 Task: Create in the project AgileHive and in the Backlog issue 'Create a new online platform for online public speaking courses with advanced speech analysis and feedback features' a child issue 'Serverless computing application monitoring and alerting remediation', and assign it to team member softage.3@softage.net. Create in the project AgileHive and in the Backlog issue 'Implement a new cloud-based talent management system for a company with advanced talent acquisition and performance evaluation features' a child issue 'Automated infrastructure backup and recovery planning and optimization', and assign it to team member softage.4@softage.net
Action: Mouse moved to (172, 57)
Screenshot: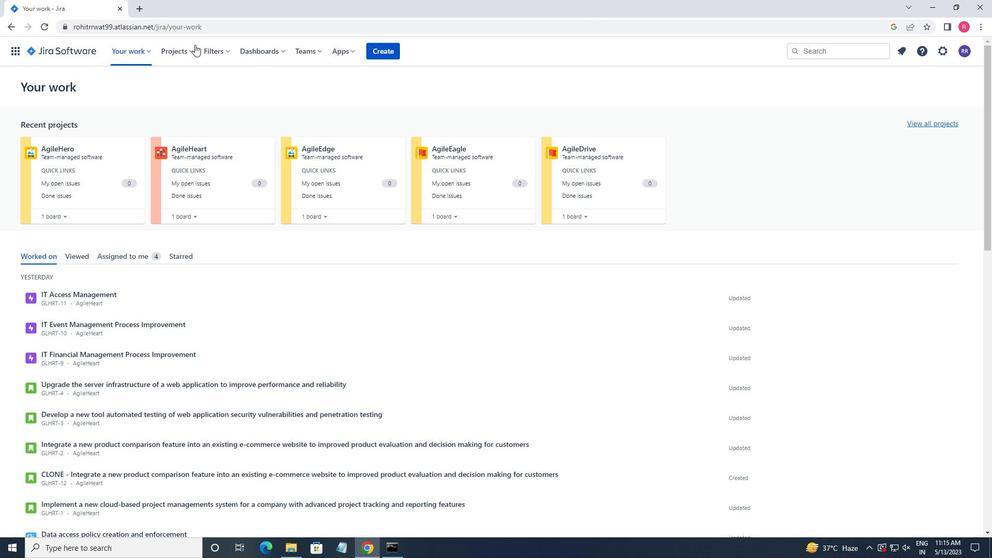 
Action: Mouse pressed left at (172, 57)
Screenshot: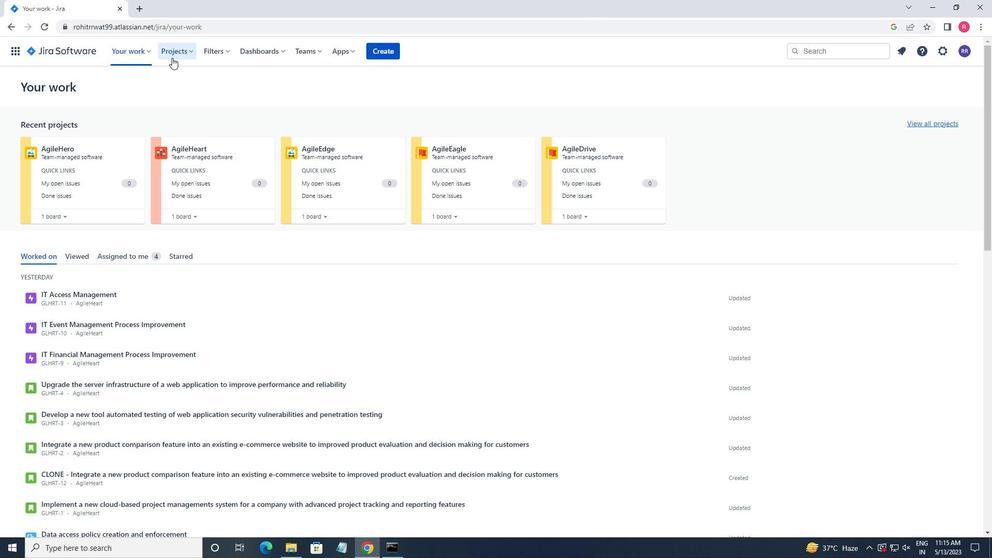 
Action: Mouse moved to (197, 102)
Screenshot: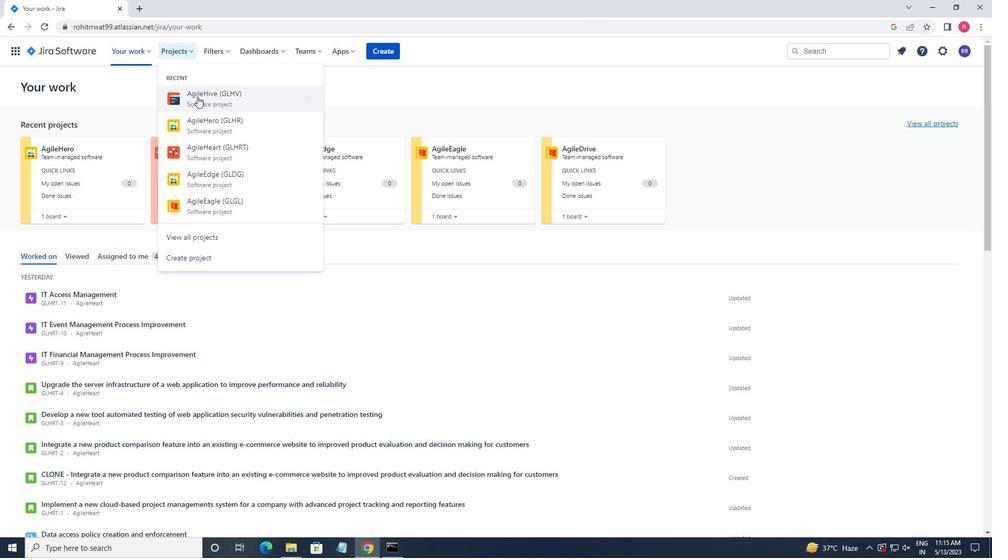 
Action: Mouse pressed left at (197, 102)
Screenshot: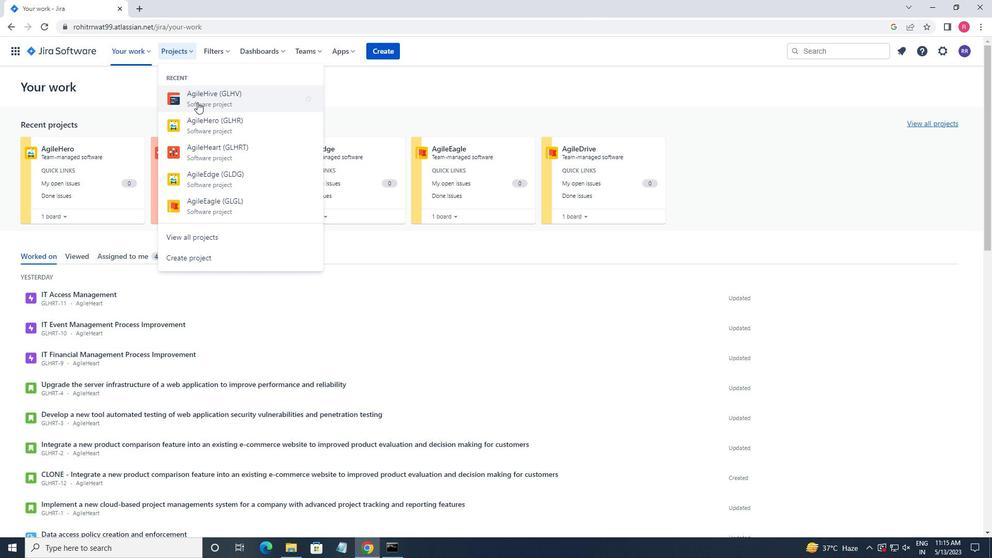 
Action: Mouse moved to (42, 162)
Screenshot: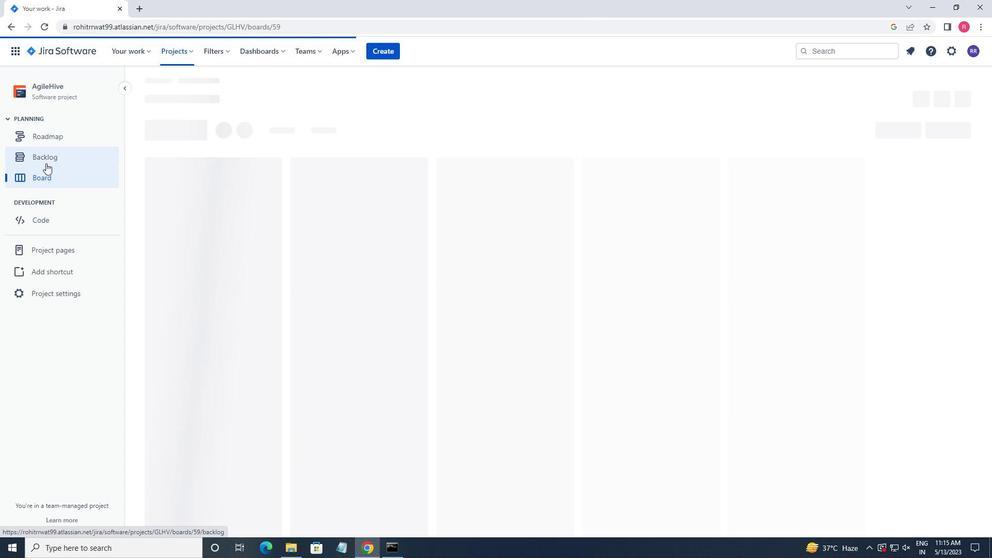 
Action: Mouse pressed left at (42, 162)
Screenshot: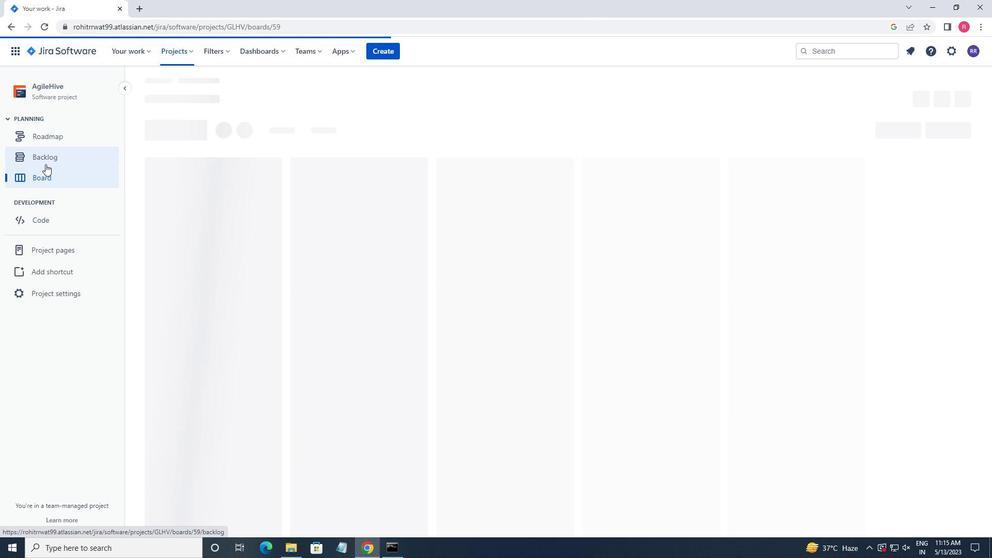 
Action: Mouse moved to (304, 251)
Screenshot: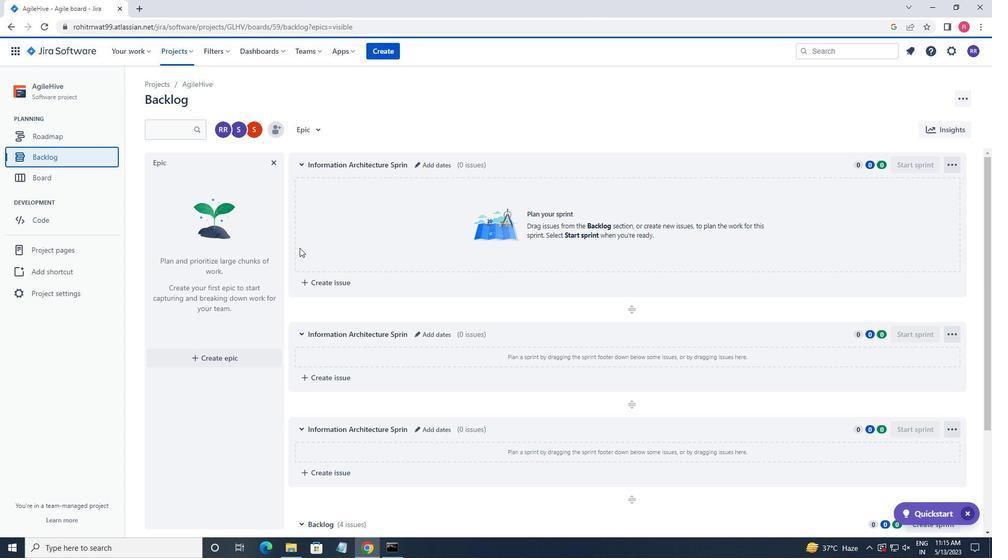
Action: Mouse scrolled (304, 250) with delta (0, 0)
Screenshot: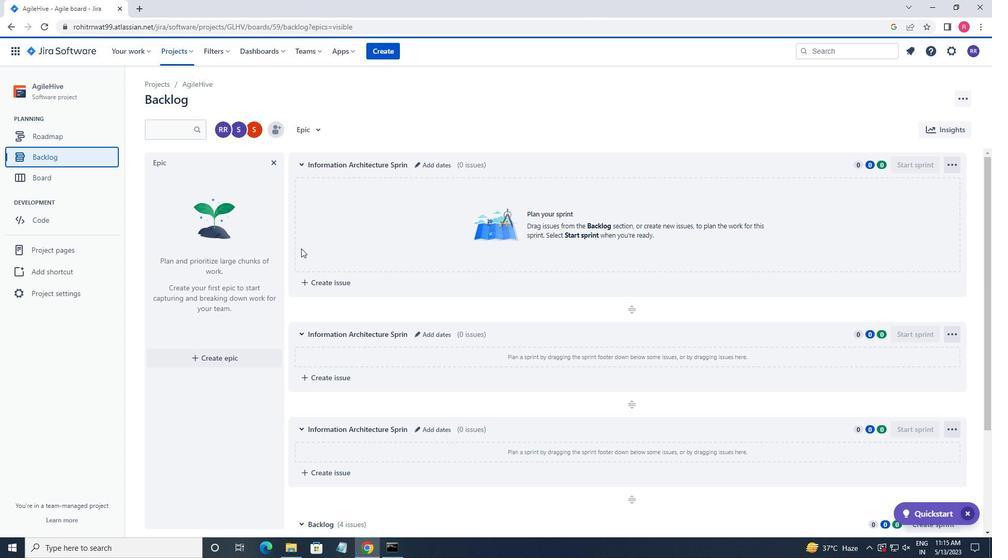 
Action: Mouse moved to (305, 251)
Screenshot: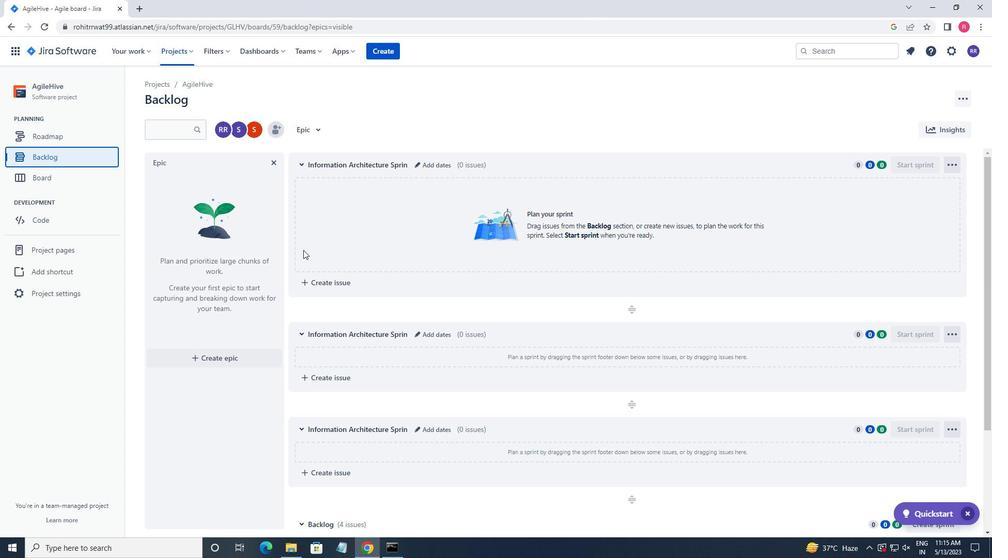 
Action: Mouse scrolled (305, 250) with delta (0, 0)
Screenshot: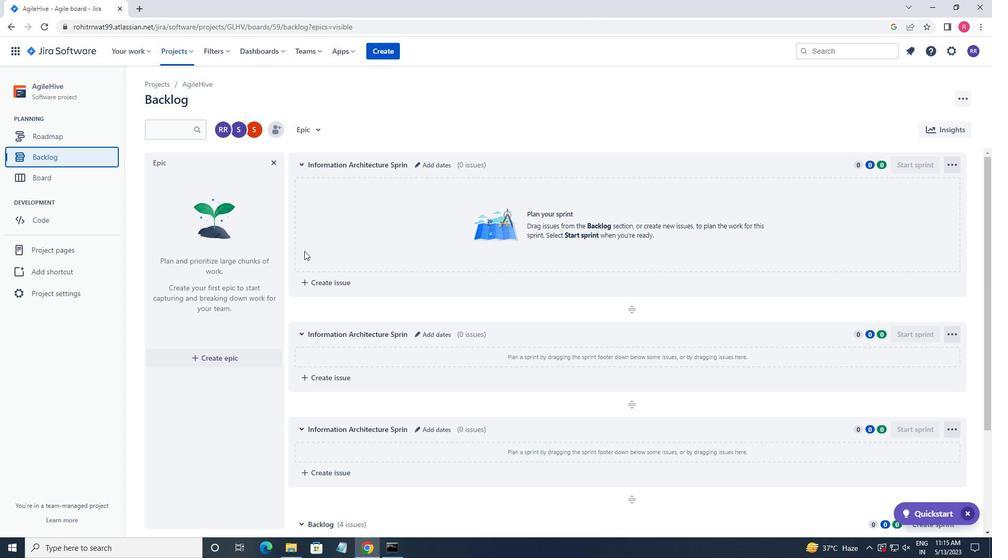 
Action: Mouse moved to (306, 251)
Screenshot: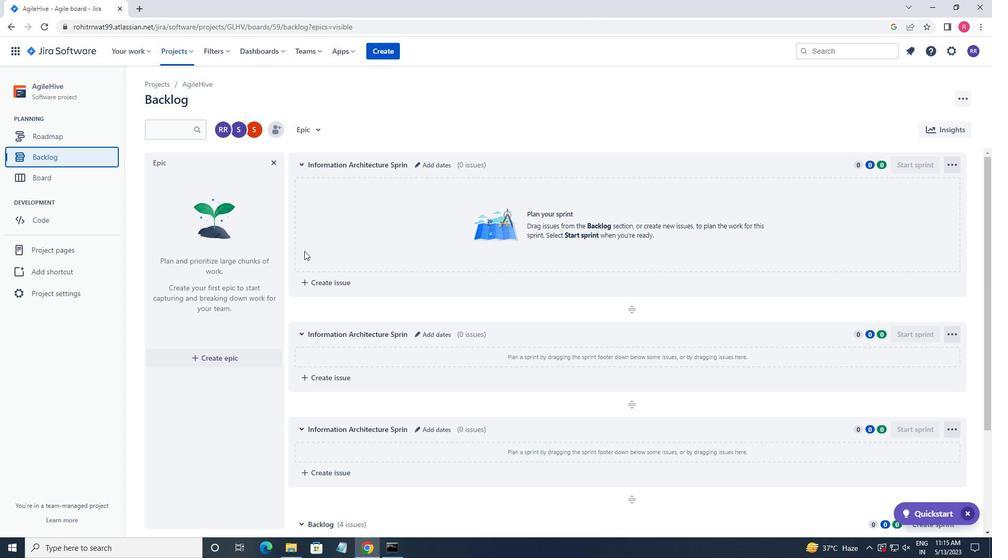 
Action: Mouse scrolled (306, 251) with delta (0, 0)
Screenshot: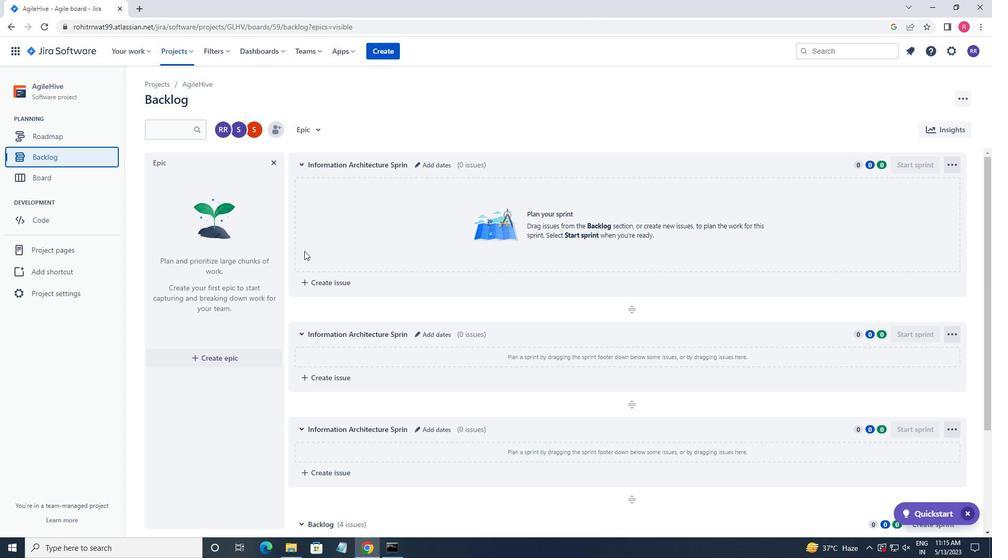 
Action: Mouse scrolled (306, 251) with delta (0, 0)
Screenshot: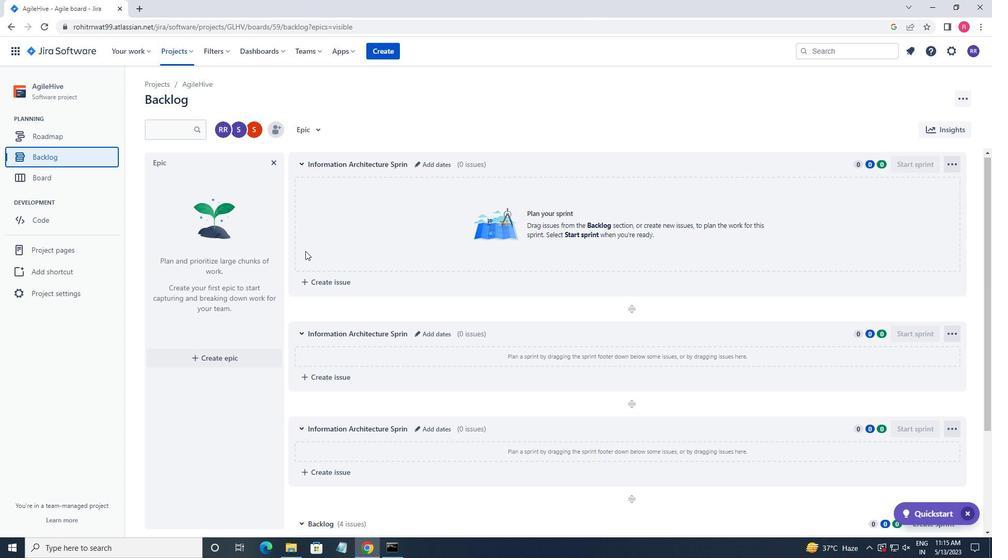 
Action: Mouse scrolled (306, 251) with delta (0, 0)
Screenshot: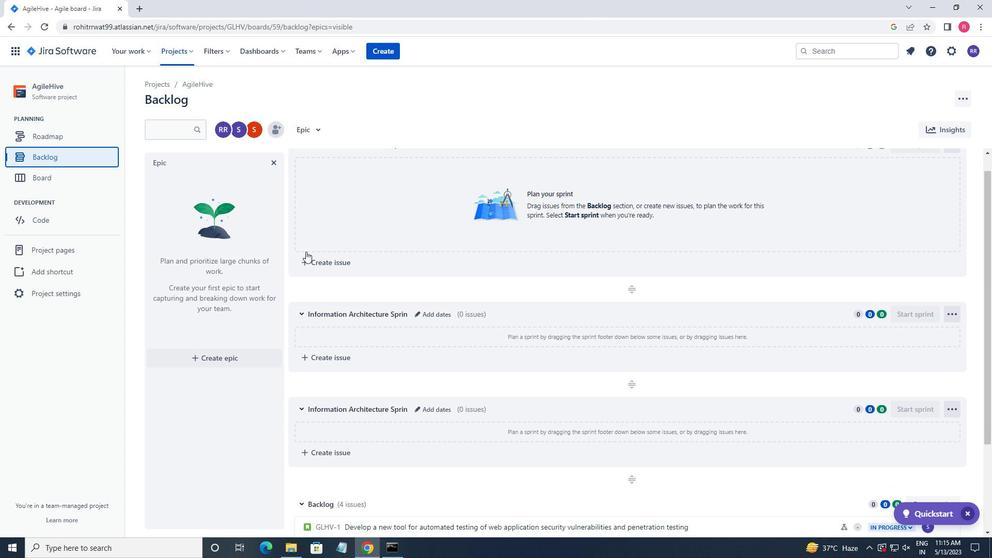 
Action: Mouse scrolled (306, 251) with delta (0, 0)
Screenshot: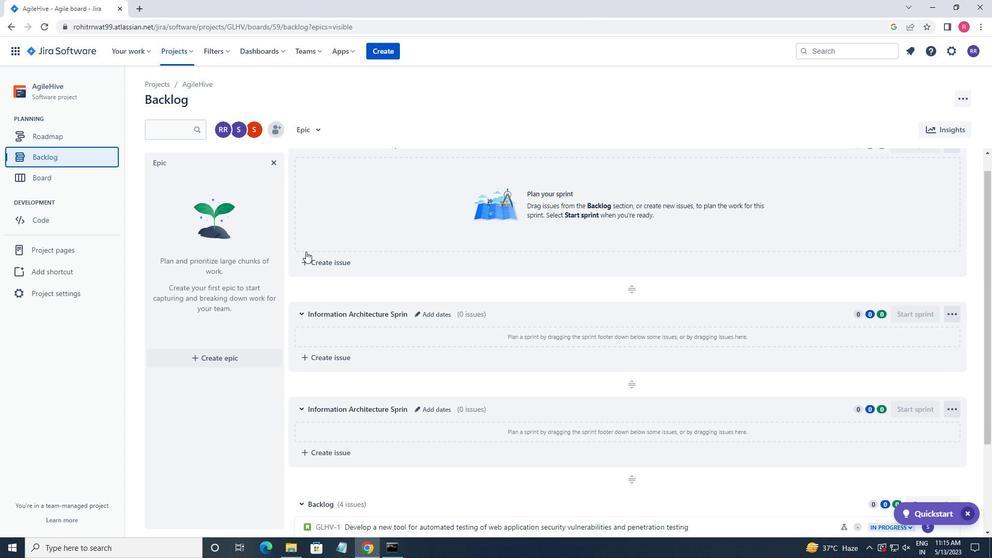 
Action: Mouse scrolled (306, 251) with delta (0, 0)
Screenshot: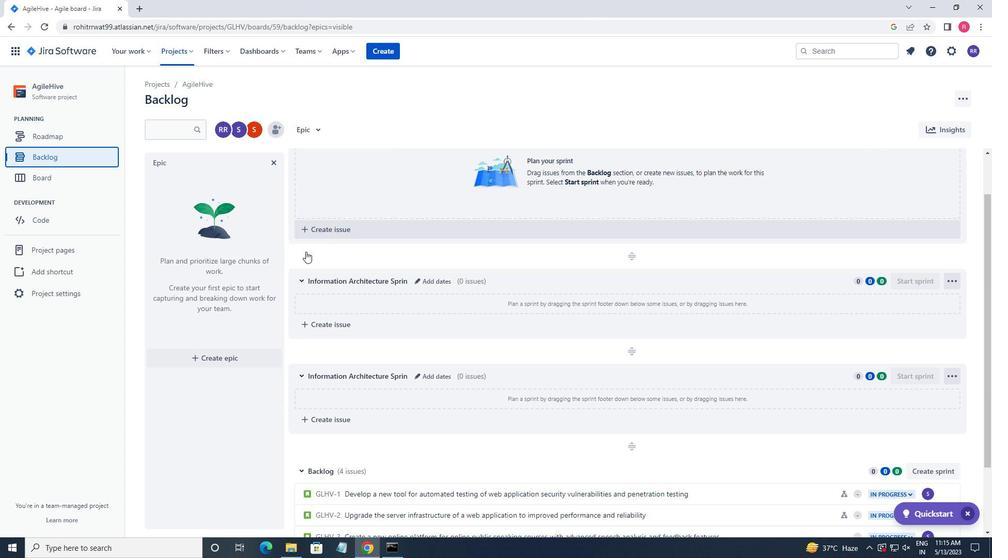 
Action: Mouse moved to (819, 457)
Screenshot: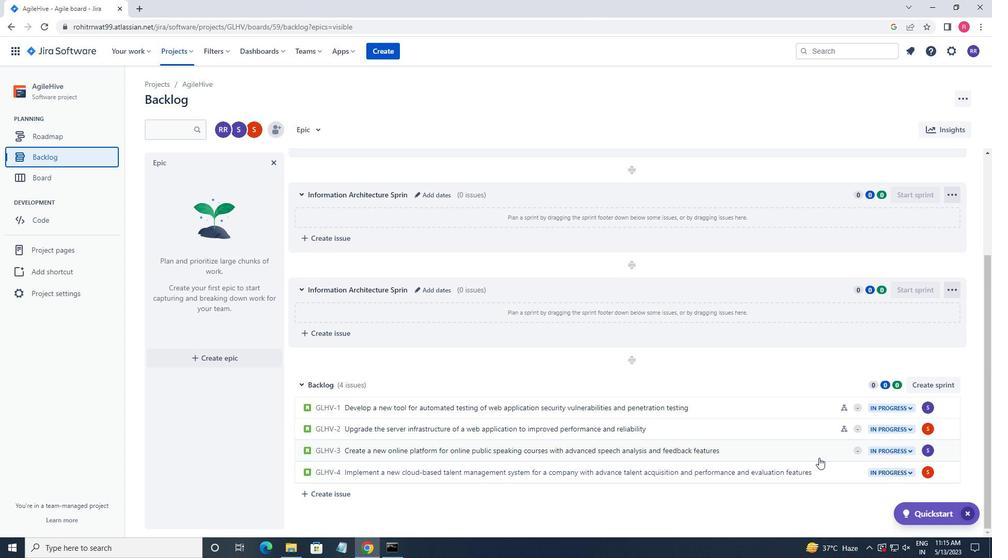 
Action: Mouse pressed left at (819, 457)
Screenshot: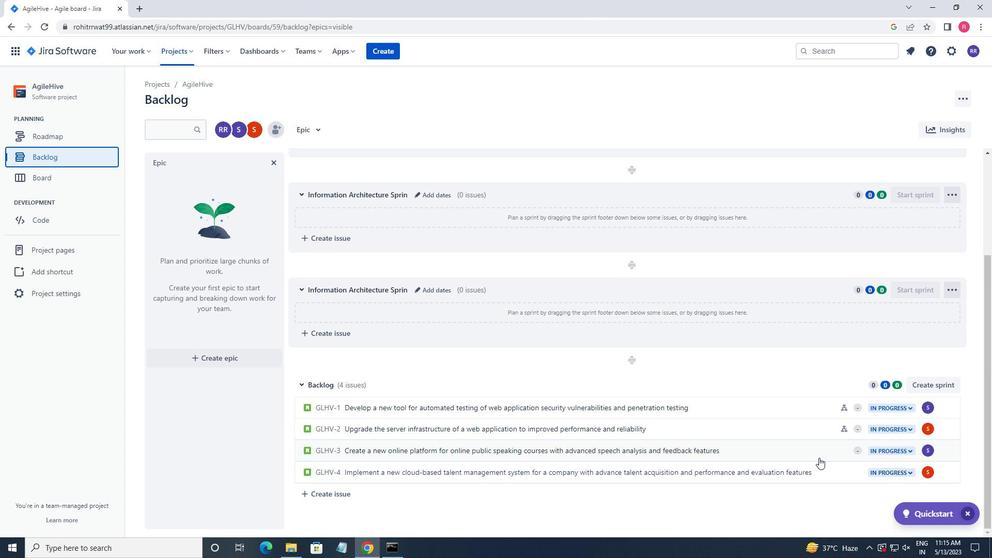 
Action: Mouse moved to (803, 248)
Screenshot: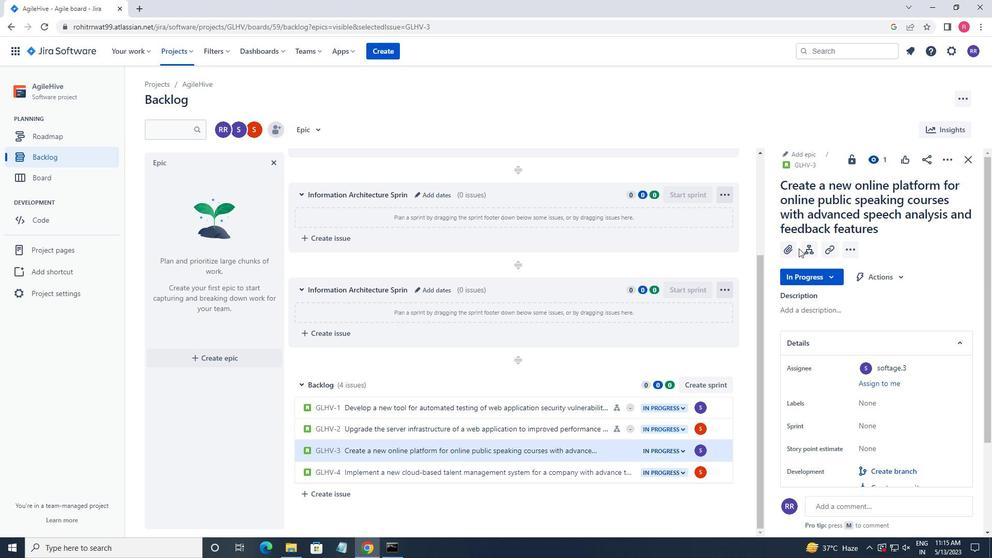 
Action: Mouse pressed left at (803, 248)
Screenshot: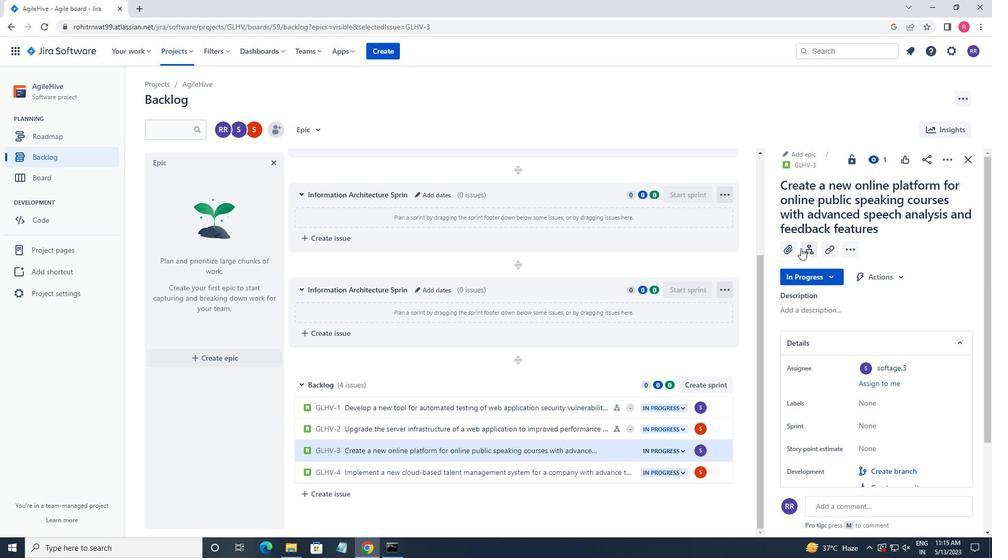 
Action: Mouse moved to (820, 352)
Screenshot: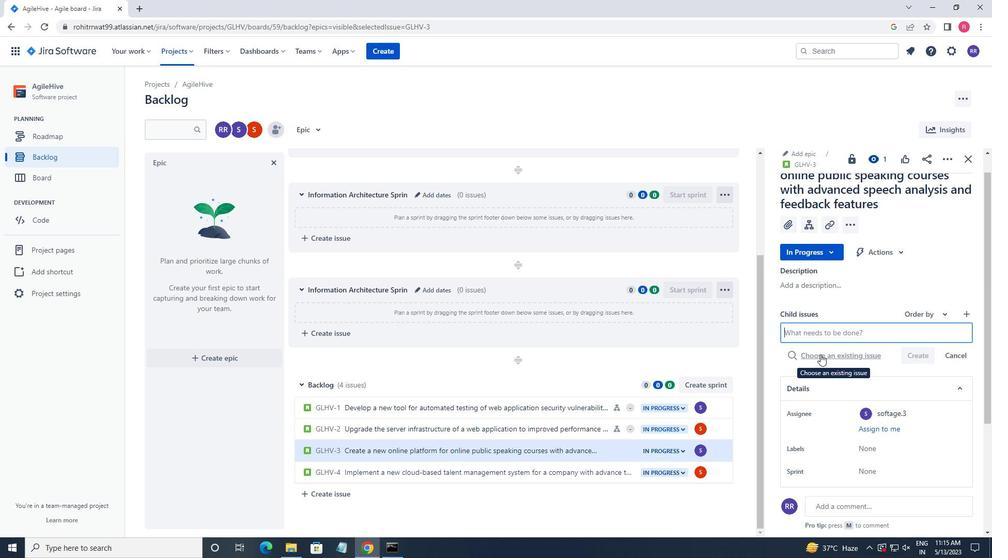 
Action: Key pressed serverless<Key.space>computing<Key.space>appliaction<Key.space><Key.backspace><Key.left><Key.left><Key.left><Key.left><Key.left><Key.left><Key.left><Key.left><Key.left><Key.right><Key.right><Key.right><Key.right><Key.backspace><Key.right>a<Key.right><Key.right><Key.right><Key.right><Key.space>mont<Key.backspace>t<Key.backspace>itoring<Key.space>and<Key.space>alerting<Key.space>remedition<Key.space><Key.left><Key.left><Key.left><Key.left><Key.left><Key.left><Key.left><Key.right><Key.right>a
Screenshot: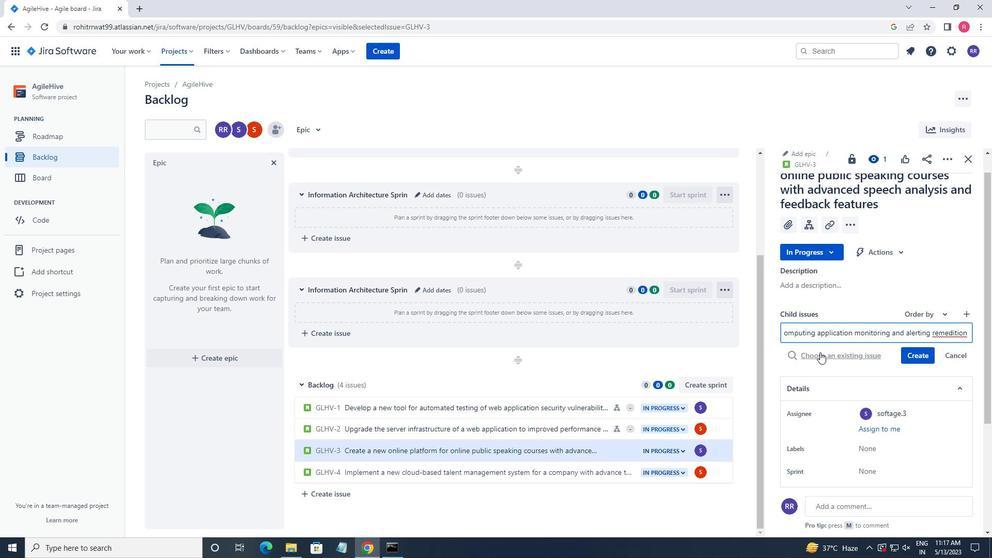
Action: Mouse moved to (912, 358)
Screenshot: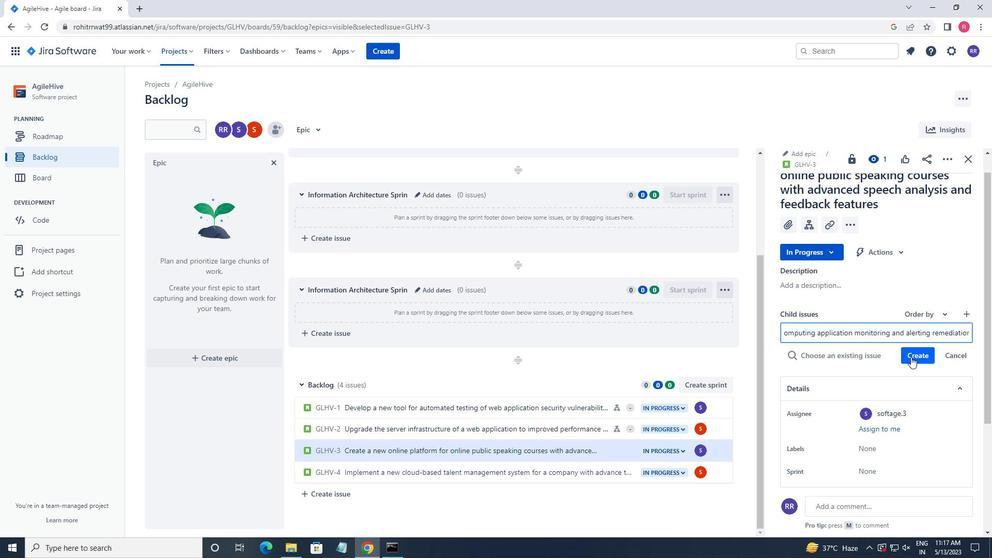 
Action: Mouse pressed left at (912, 358)
Screenshot: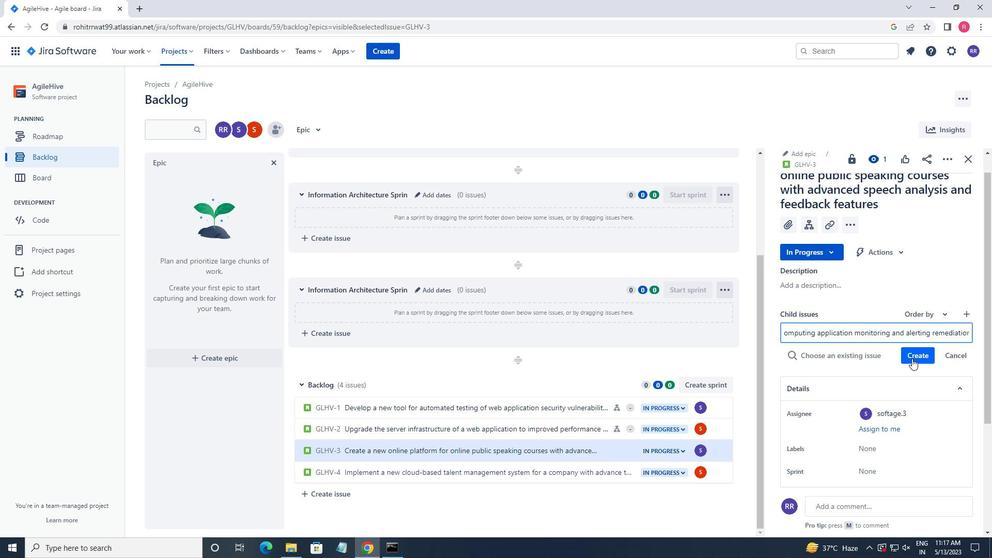 
Action: Mouse moved to (925, 337)
Screenshot: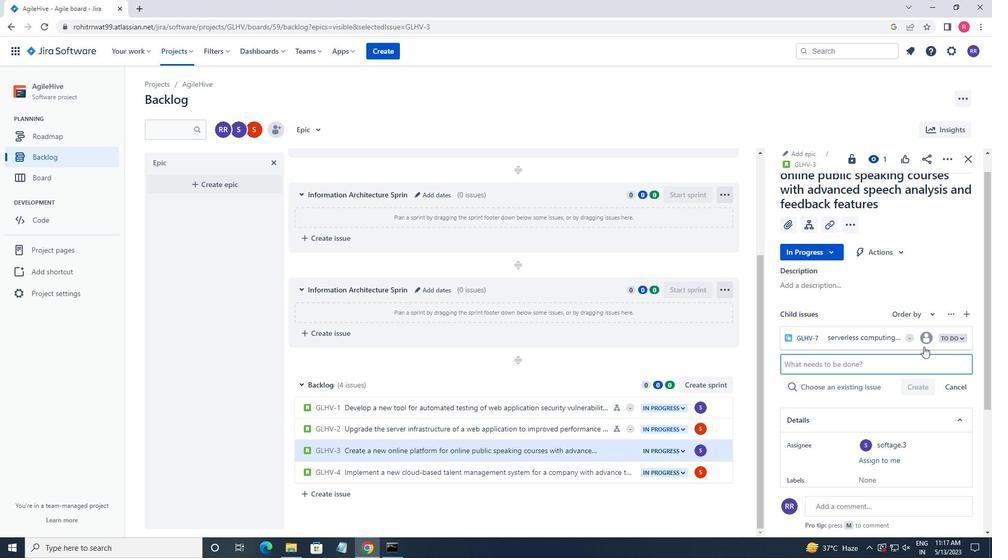 
Action: Mouse pressed left at (925, 337)
Screenshot: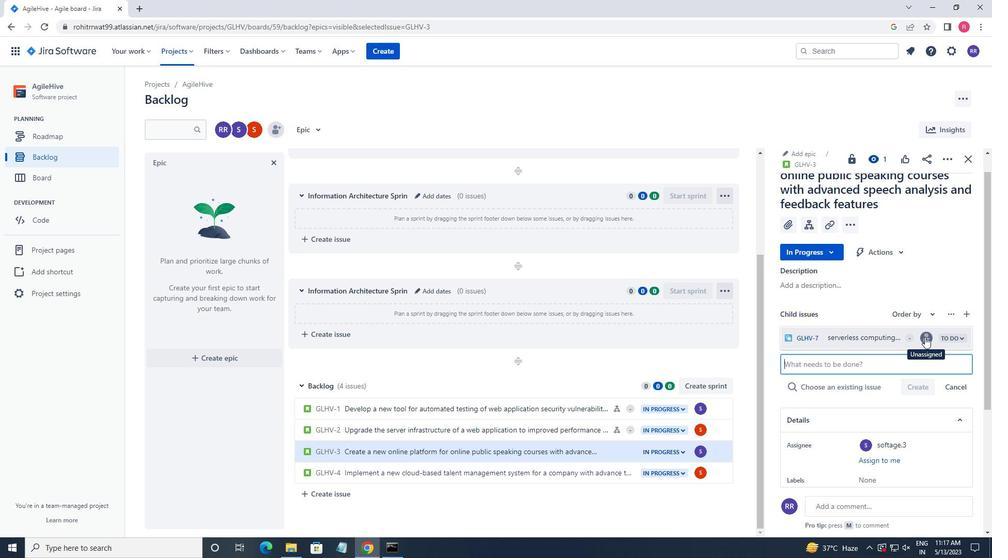 
Action: Key pressed softage.3<Key.shift>@SOFTAGE.NET
Screenshot: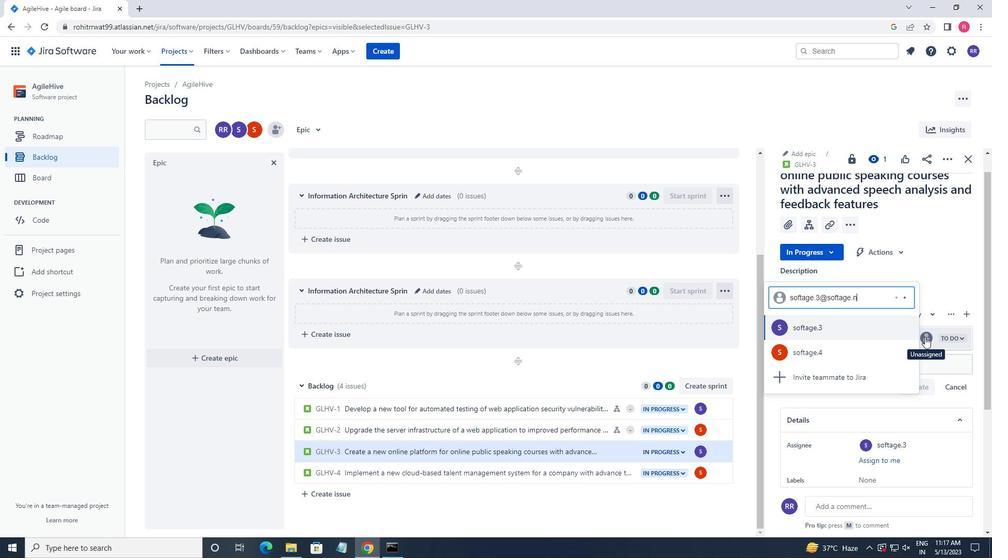 
Action: Mouse moved to (833, 329)
Screenshot: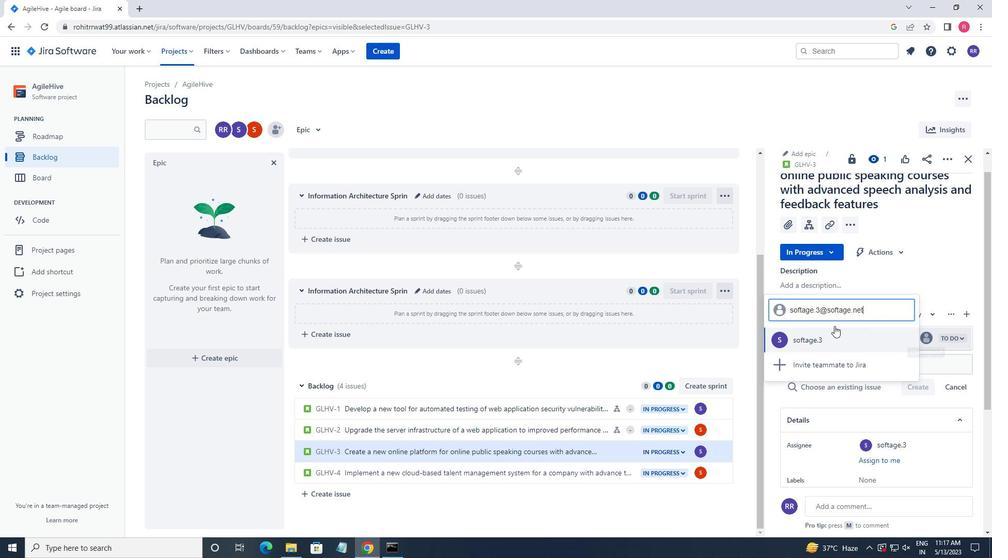 
Action: Mouse pressed left at (833, 329)
Screenshot: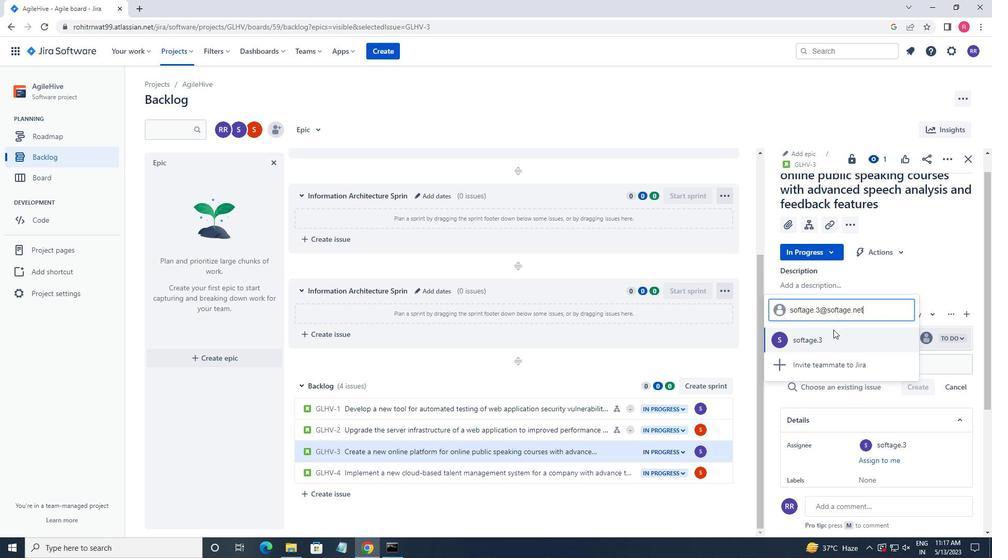 
Action: Mouse moved to (597, 481)
Screenshot: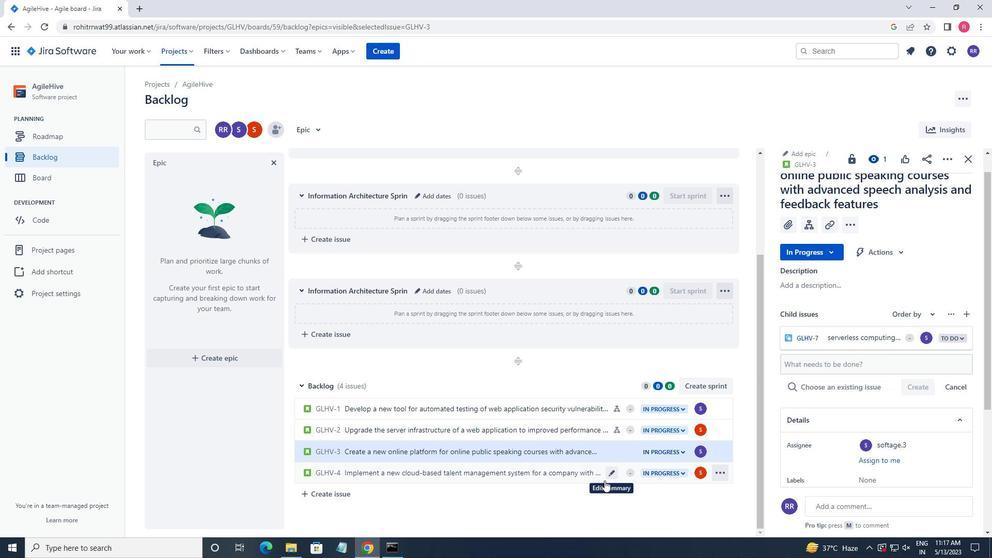 
Action: Mouse pressed left at (597, 481)
Screenshot: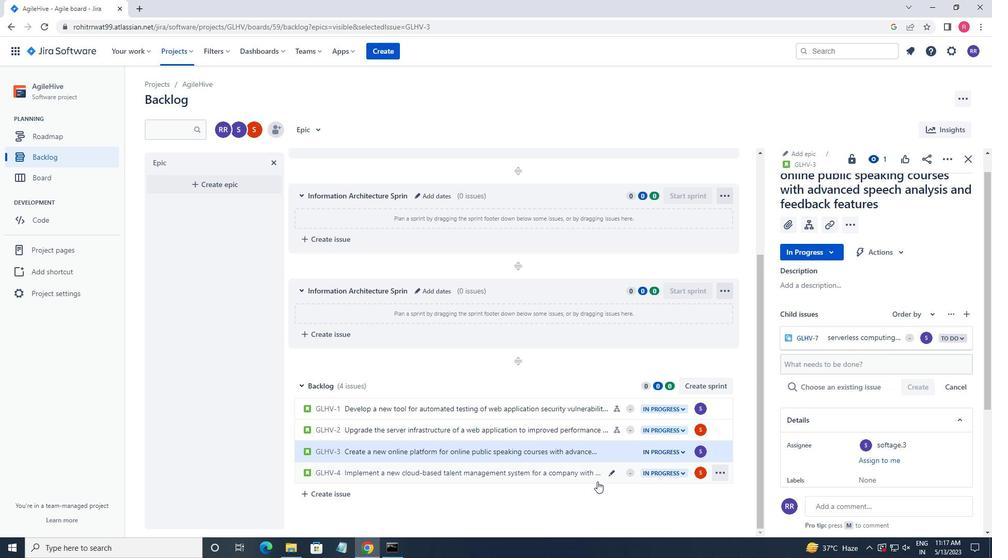 
Action: Mouse moved to (809, 270)
Screenshot: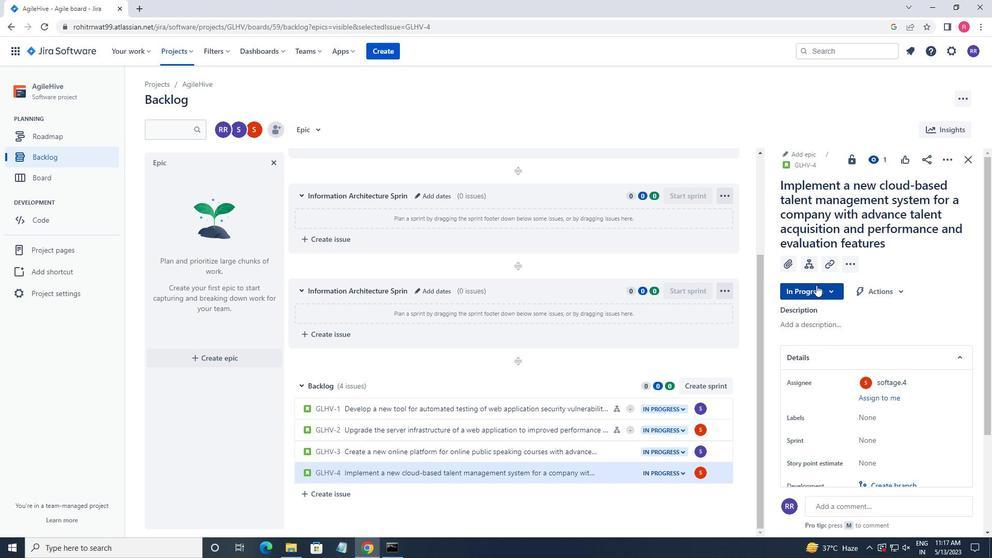 
Action: Mouse pressed left at (809, 270)
Screenshot: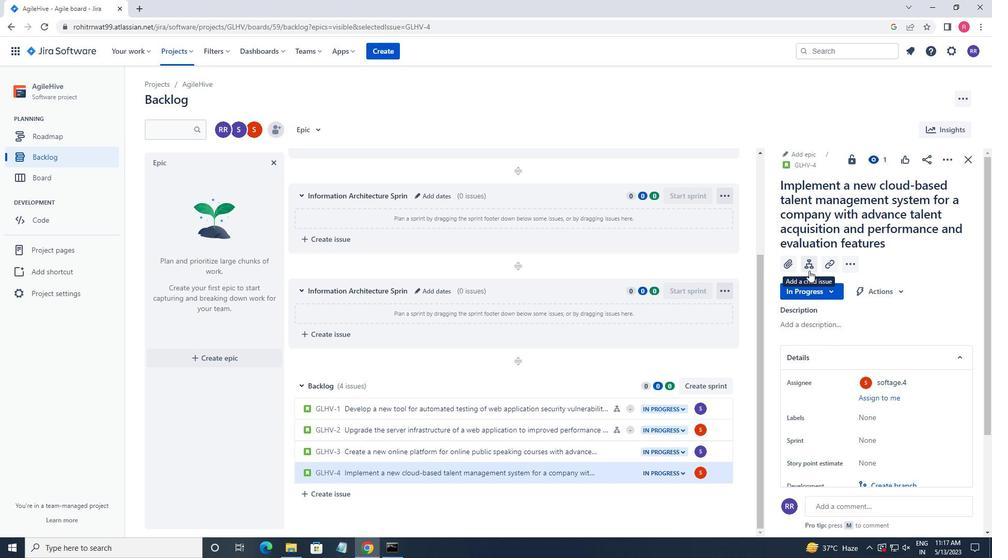 
Action: Key pressed <Key.shift>AUTOMATED<Key.space><Key.space>INFRASTRUCTURE<Key.space>BACKUP<Key.space>AND<Key.space>RECOVERY<Key.space>PLANNING<Key.space>AND<Key.space>OPTIMIZATION<Key.space><Key.enter>
Screenshot: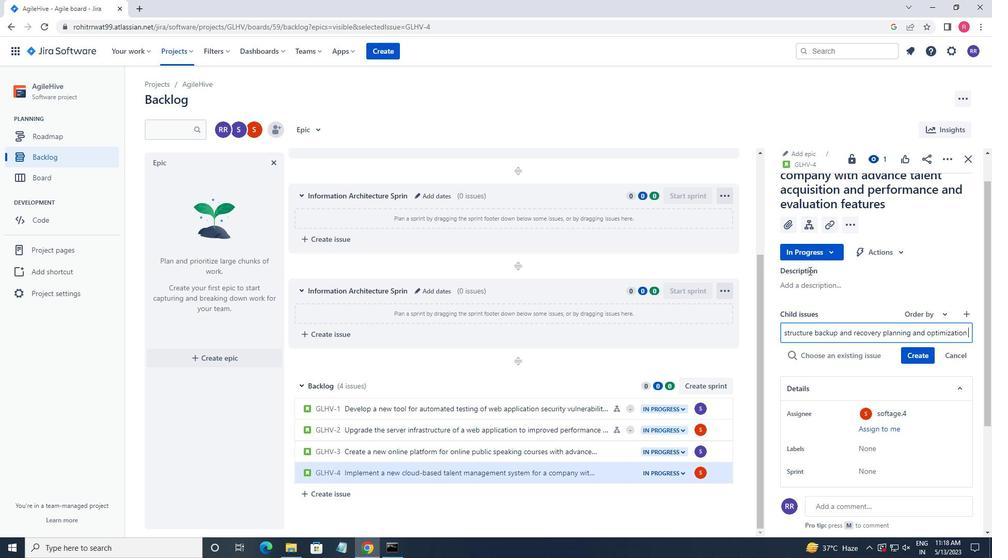 
Action: Mouse moved to (925, 340)
Screenshot: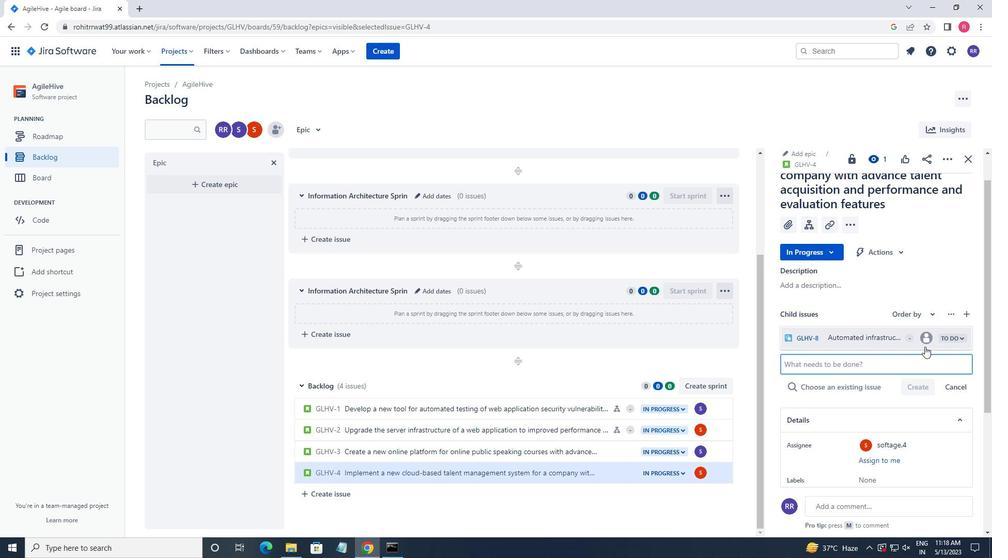 
Action: Mouse pressed left at (925, 340)
Screenshot: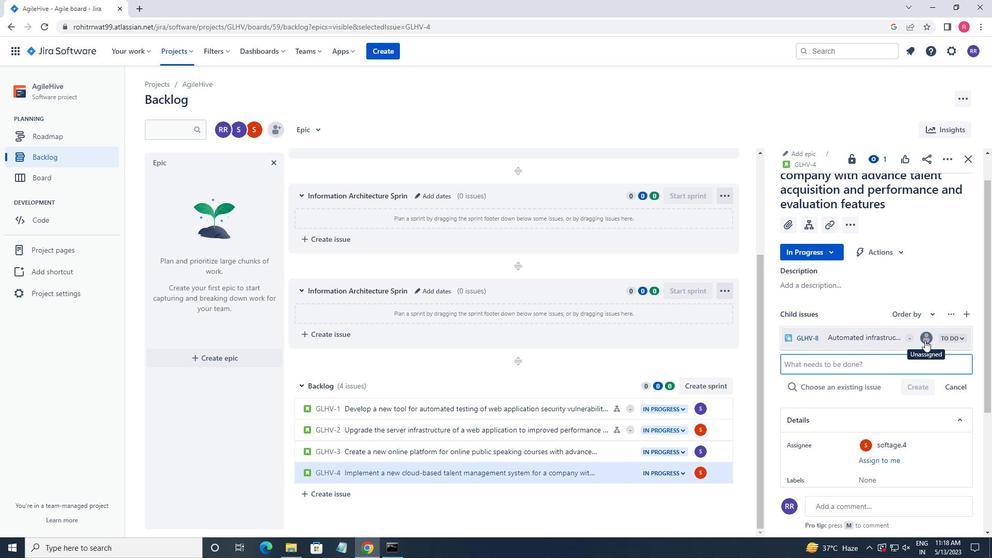 
Action: Key pressed SOFTAGE.4<Key.shift>@SOFTAGE.NET
Screenshot: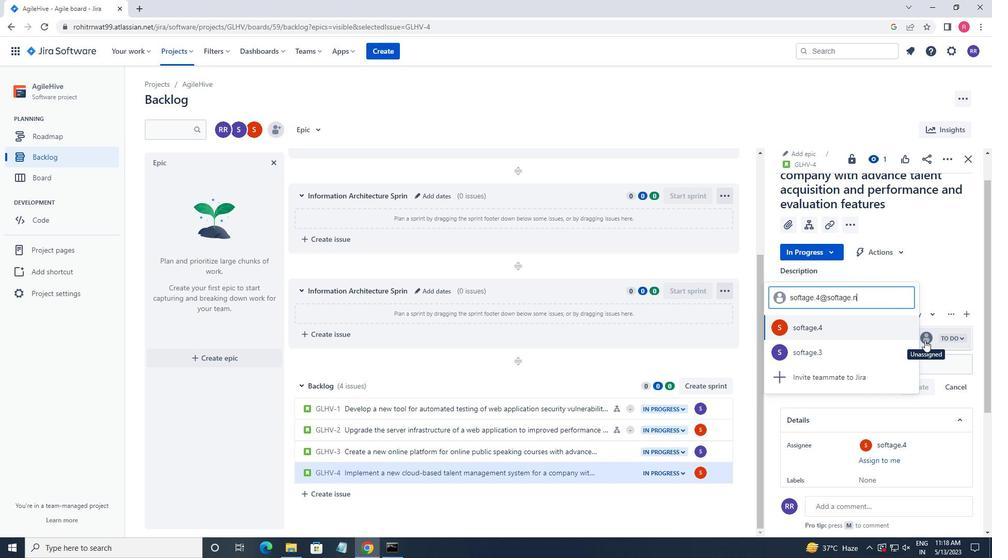 
Action: Mouse moved to (856, 339)
Screenshot: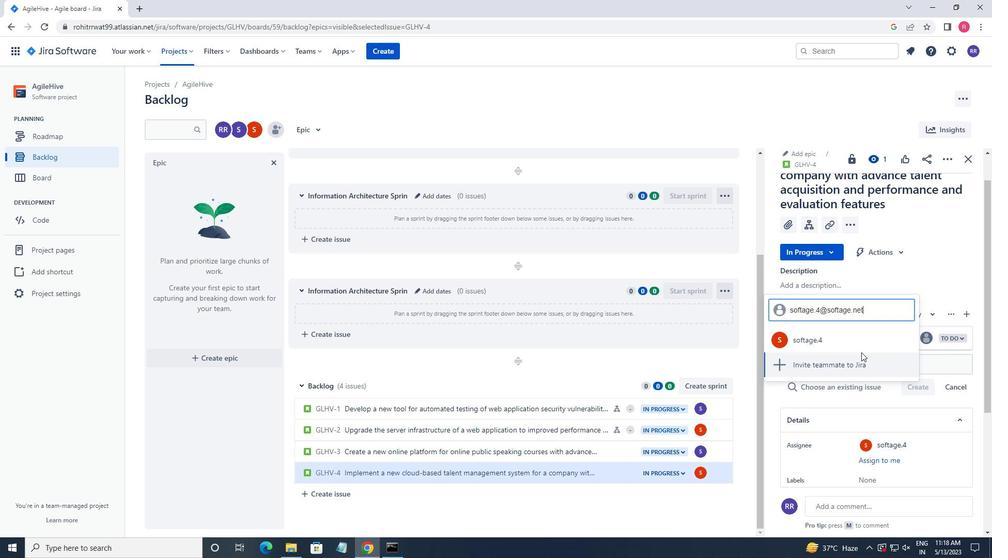 
Action: Mouse pressed left at (856, 339)
Screenshot: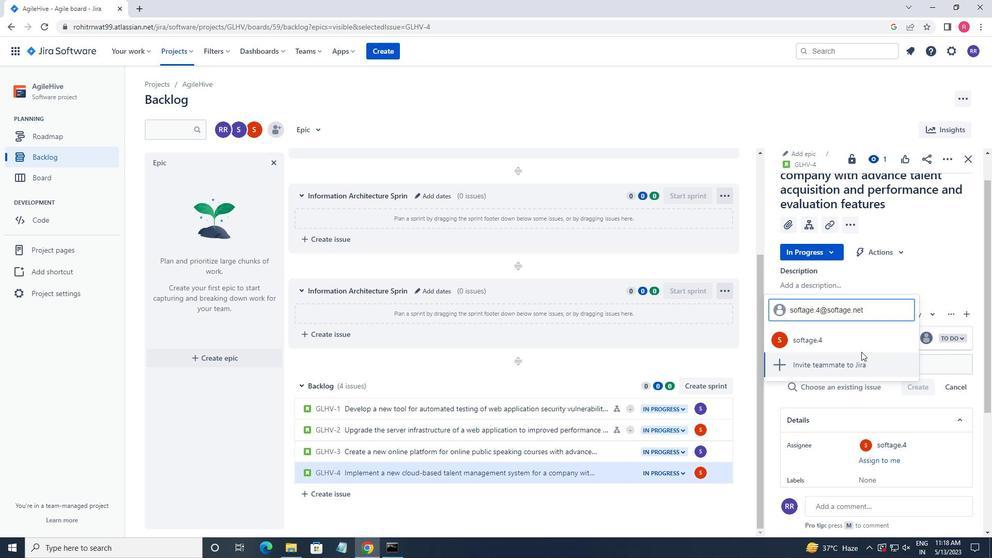 
